 Task: Create a section Bug Bounty and in the section, add a milestone Search Engine Optimization in the project Trailblazer.
Action: Mouse moved to (74, 97)
Screenshot: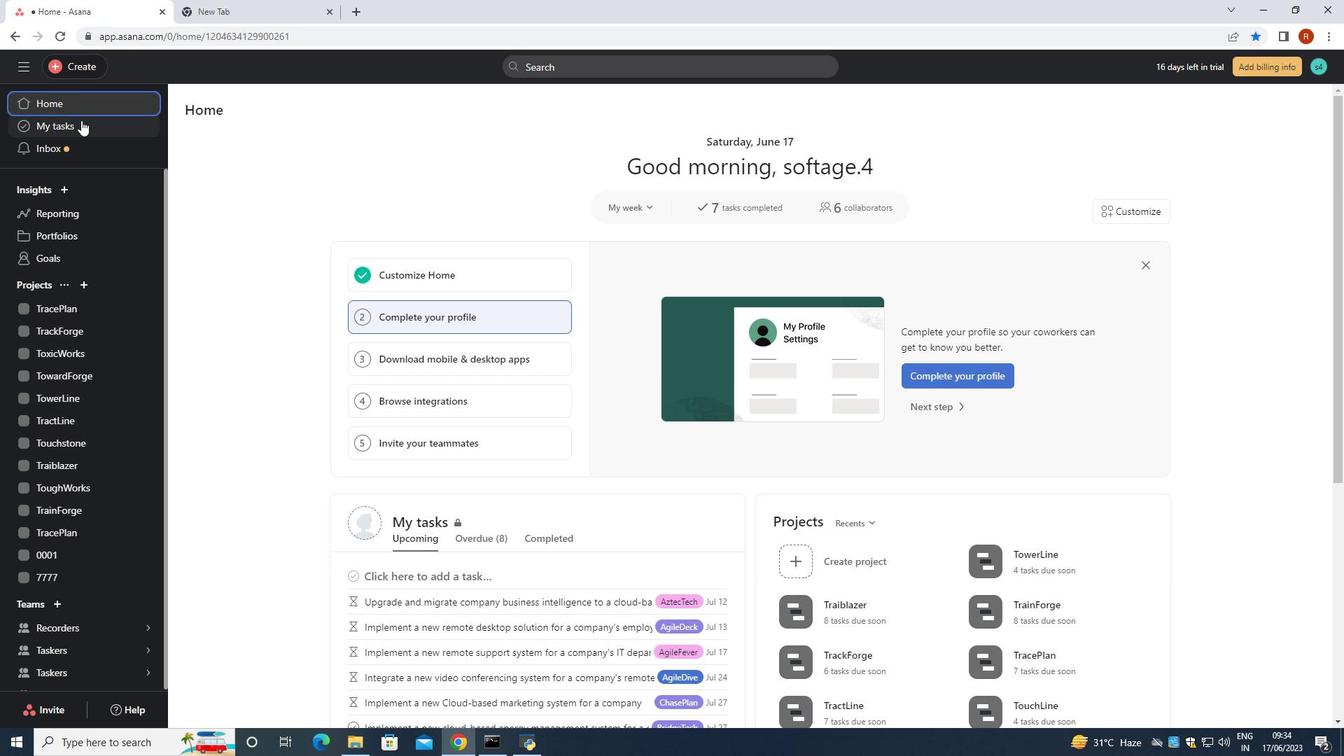 
Action: Mouse pressed left at (74, 97)
Screenshot: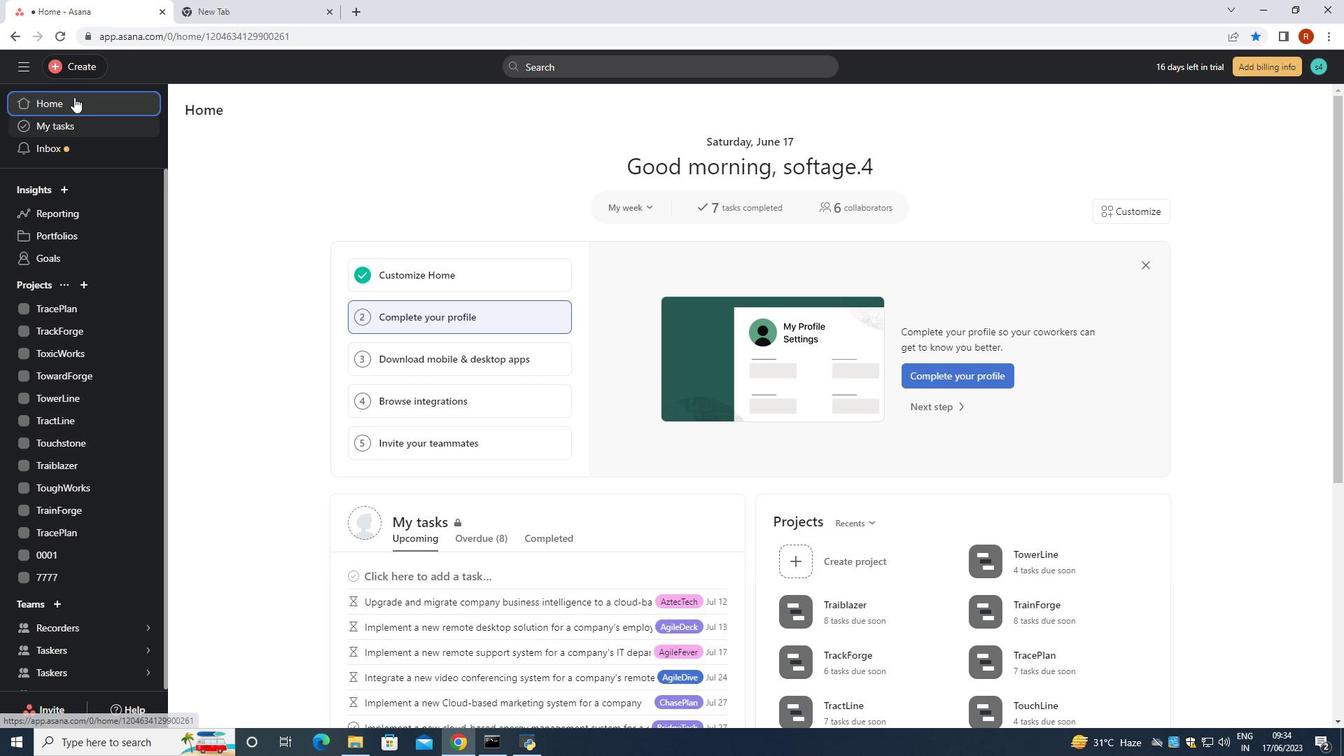 
Action: Mouse moved to (66, 462)
Screenshot: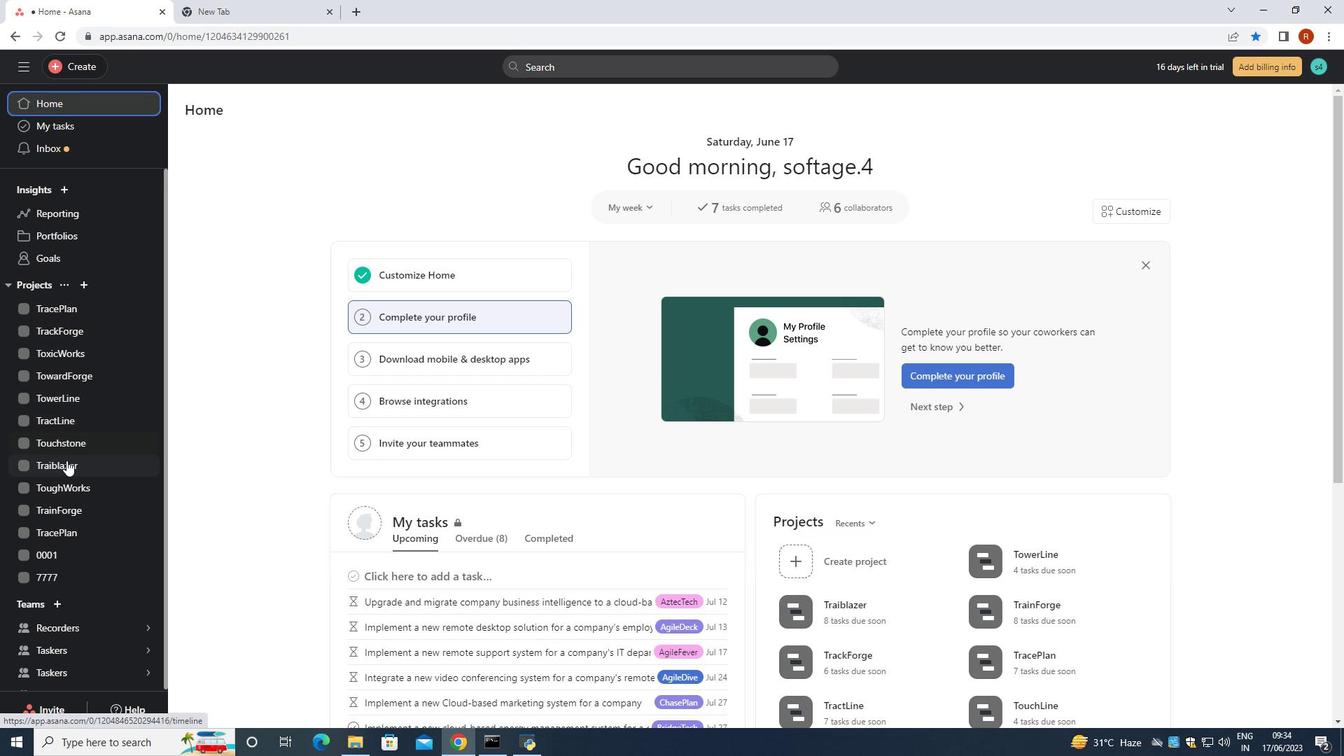 
Action: Mouse pressed left at (66, 462)
Screenshot: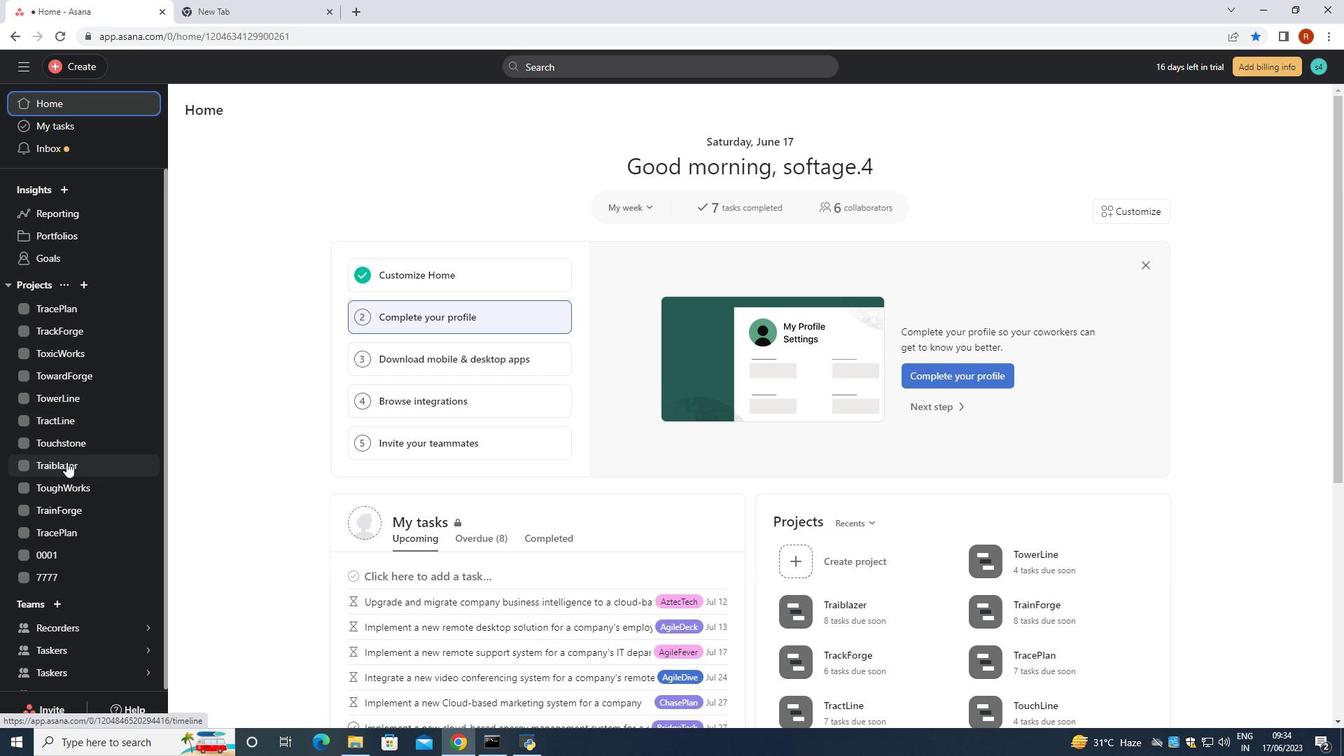
Action: Mouse moved to (247, 170)
Screenshot: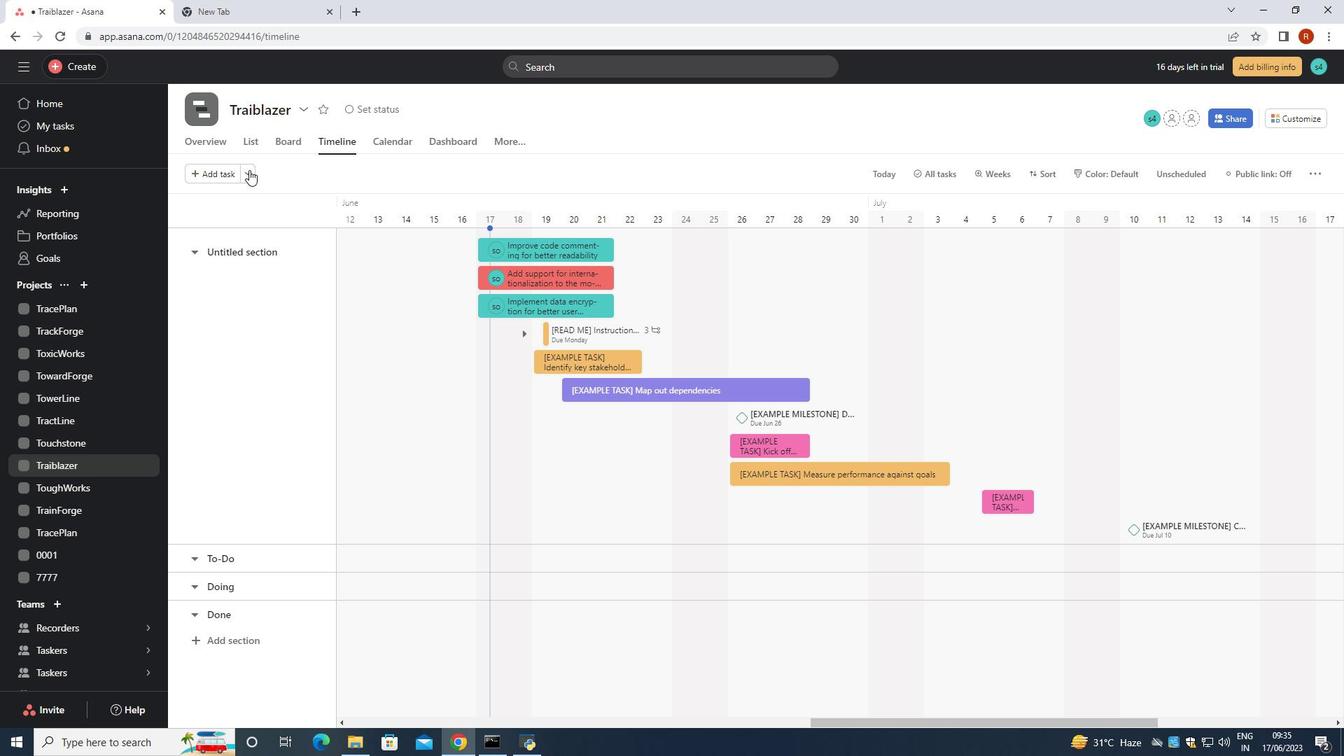 
Action: Mouse pressed left at (247, 170)
Screenshot: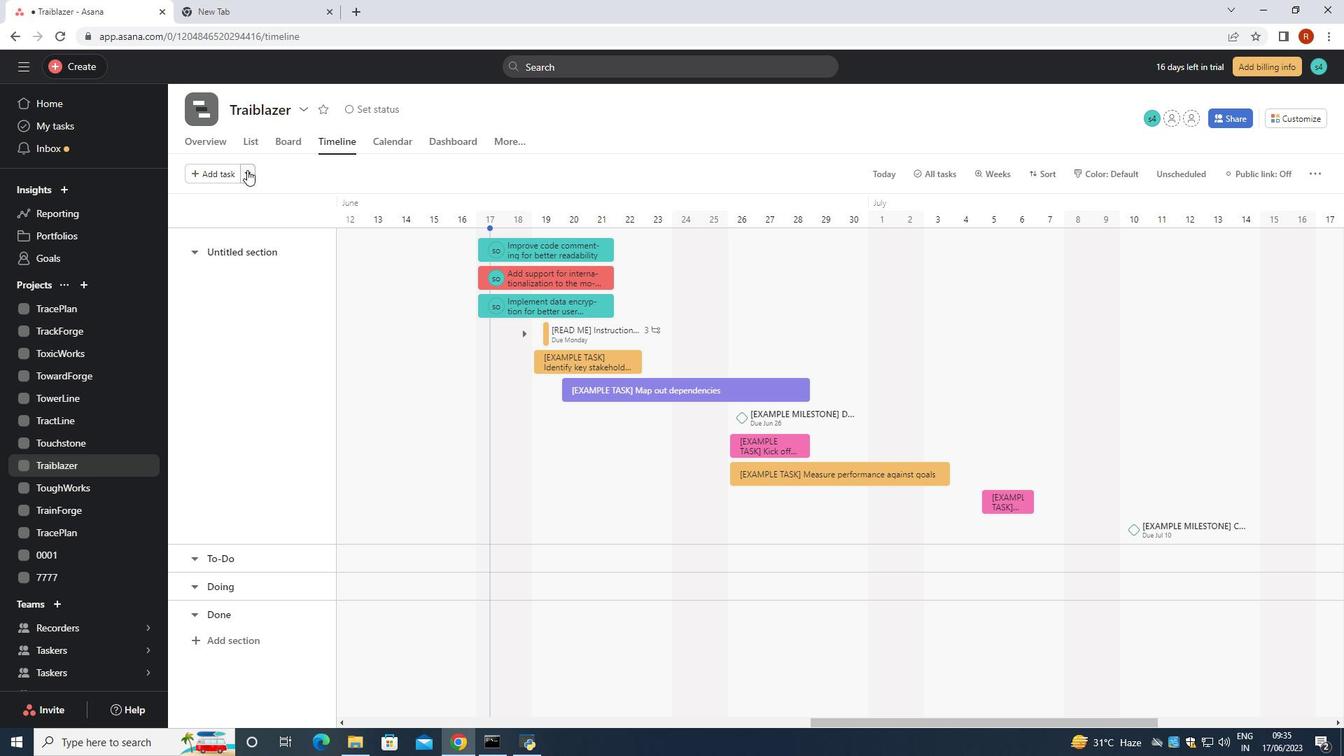 
Action: Mouse moved to (238, 643)
Screenshot: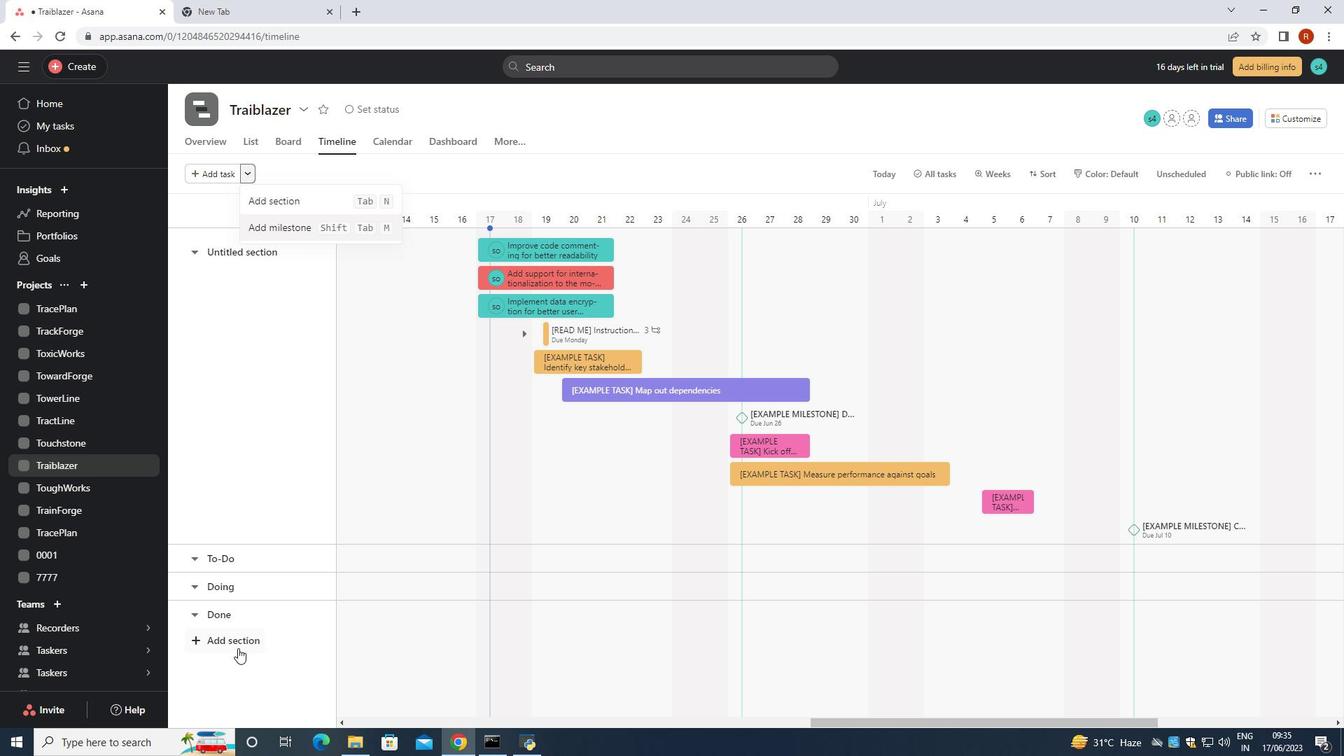 
Action: Mouse pressed left at (238, 643)
Screenshot: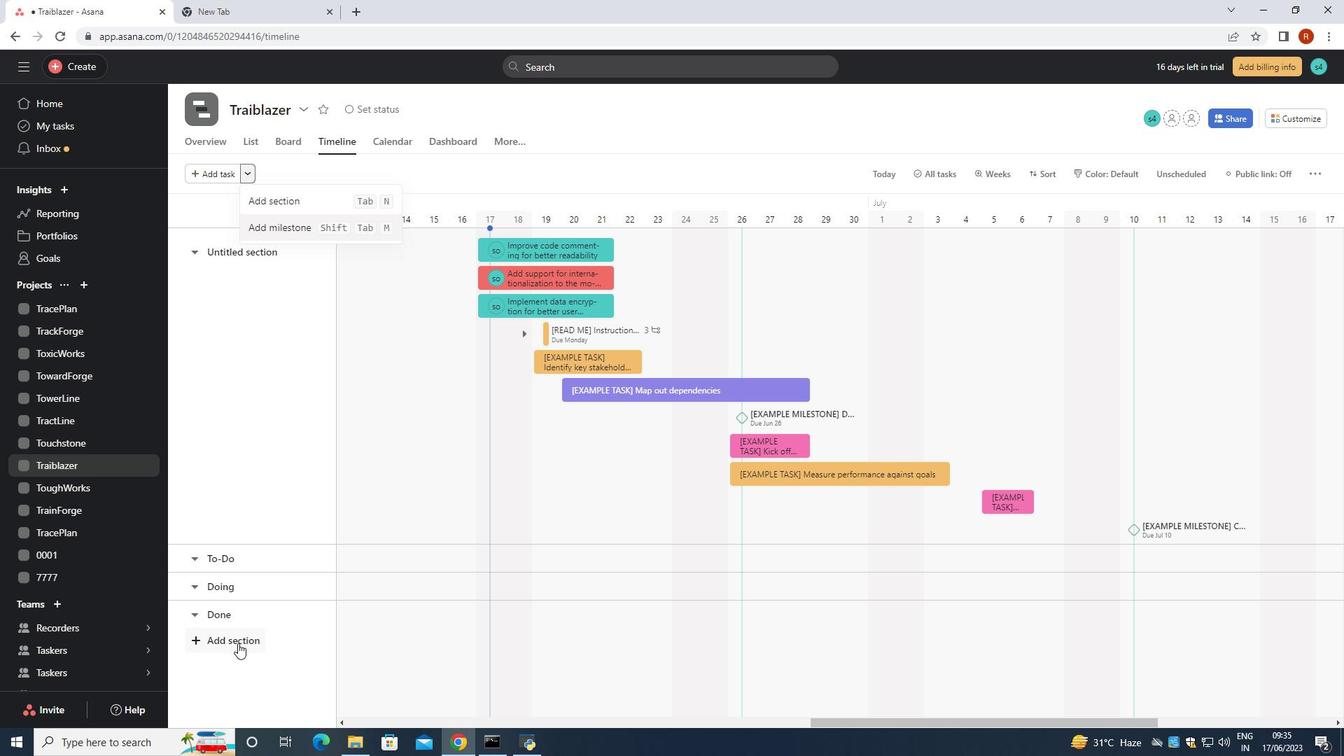 
Action: Mouse moved to (243, 646)
Screenshot: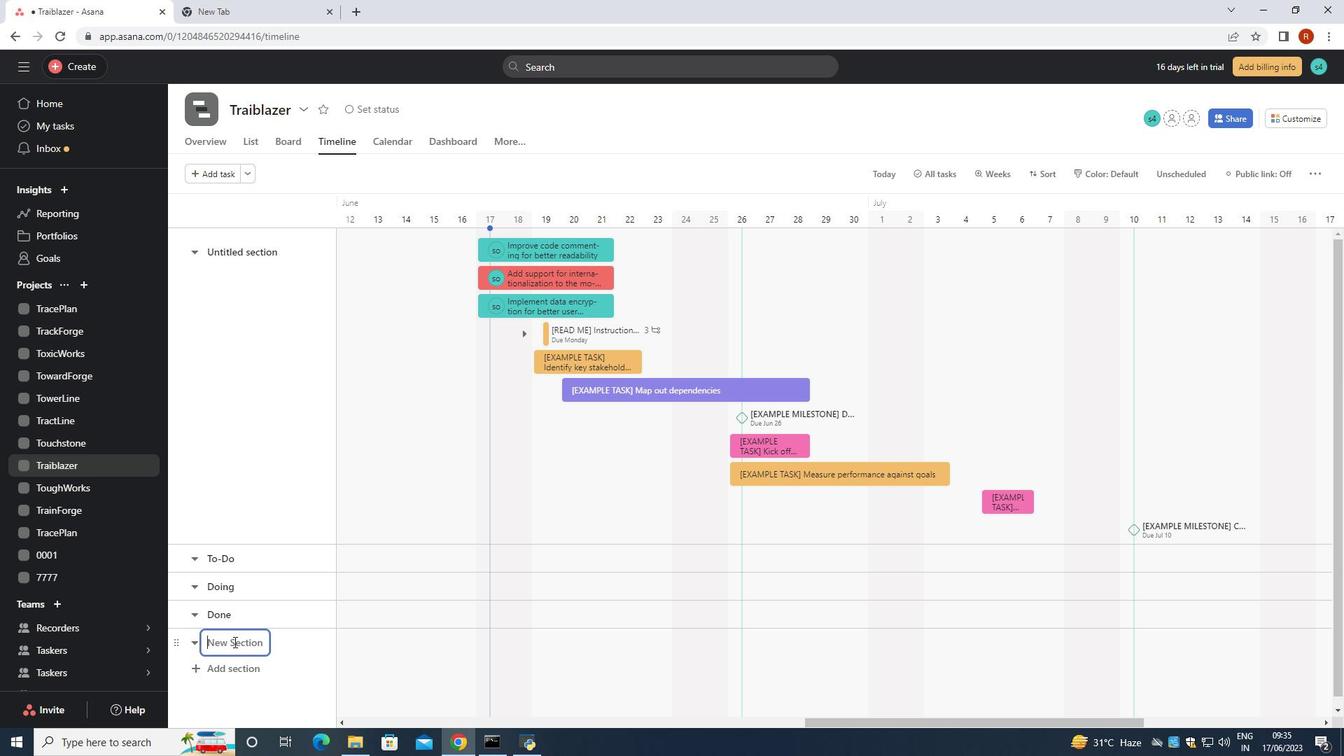 
Action: Key pressed <Key.shift><Key.shift>Bug<Key.space><Key.shift>Bounty<Key.space>
Screenshot: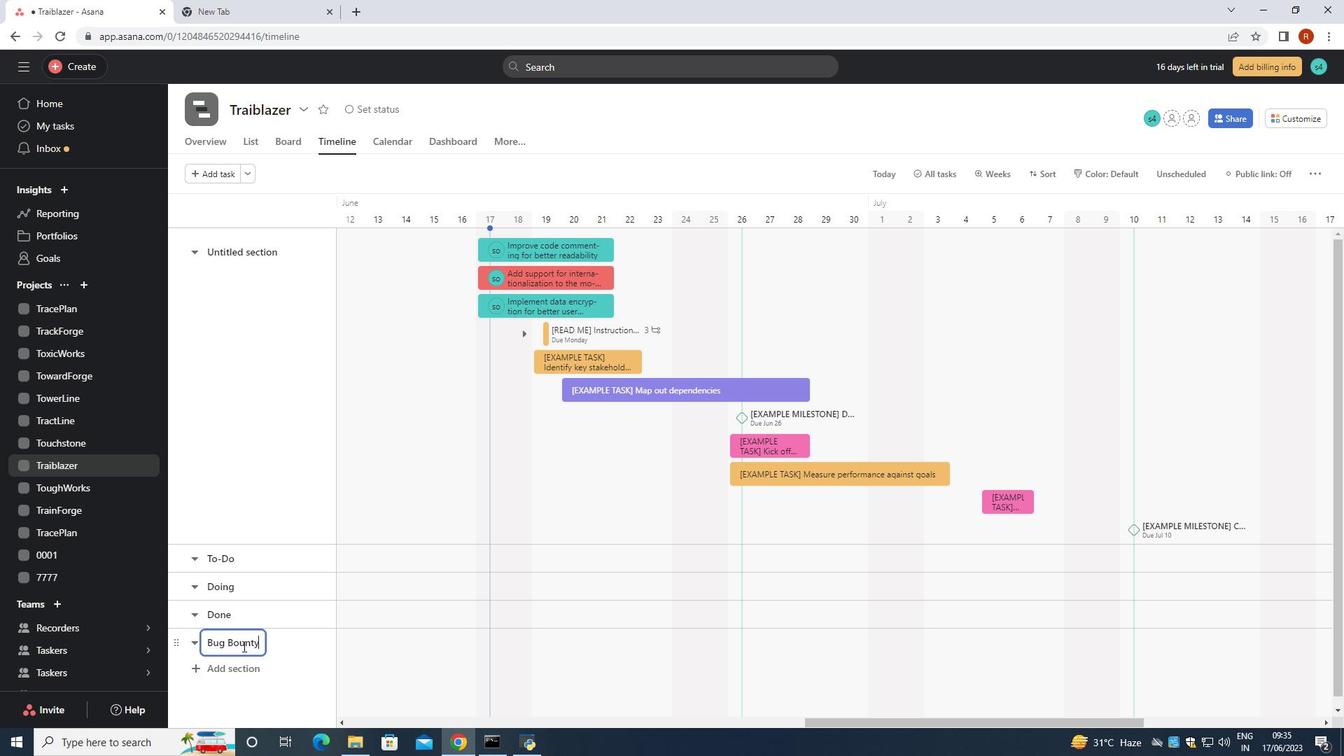 
Action: Mouse moved to (411, 642)
Screenshot: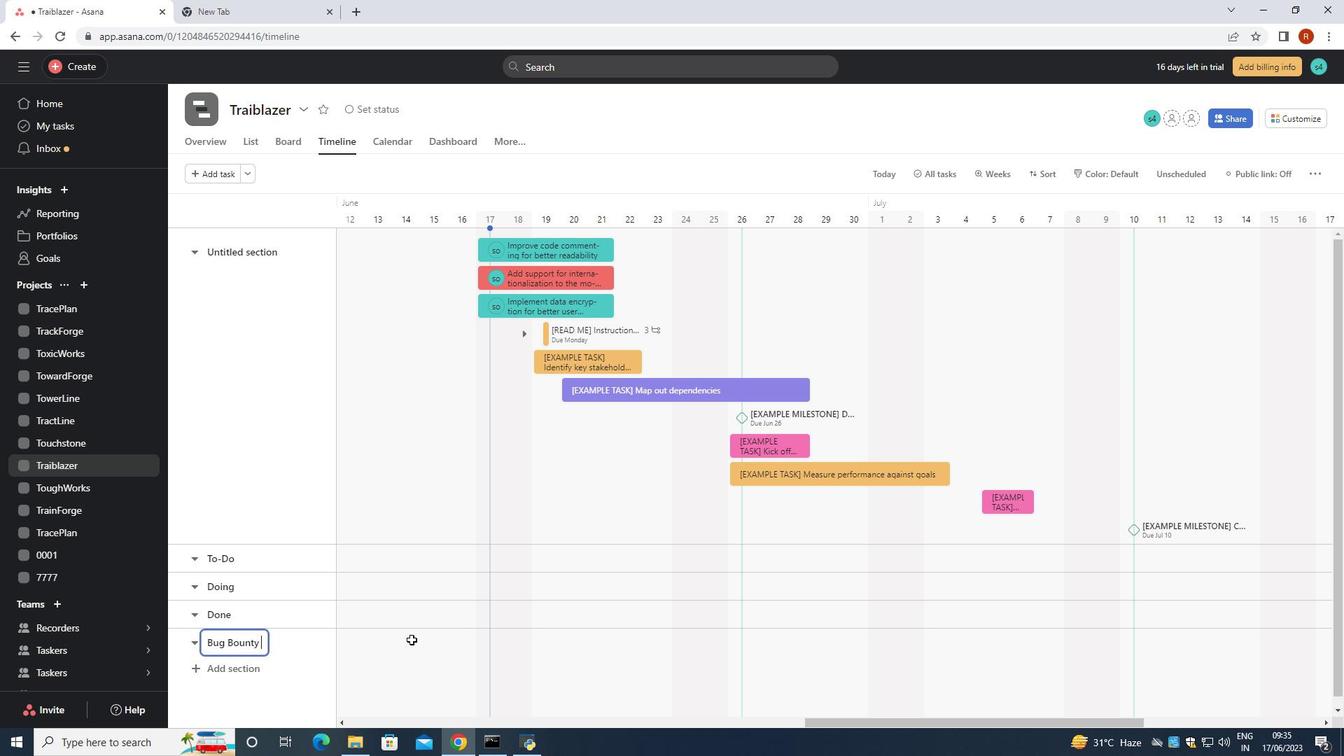 
Action: Mouse pressed left at (411, 642)
Screenshot: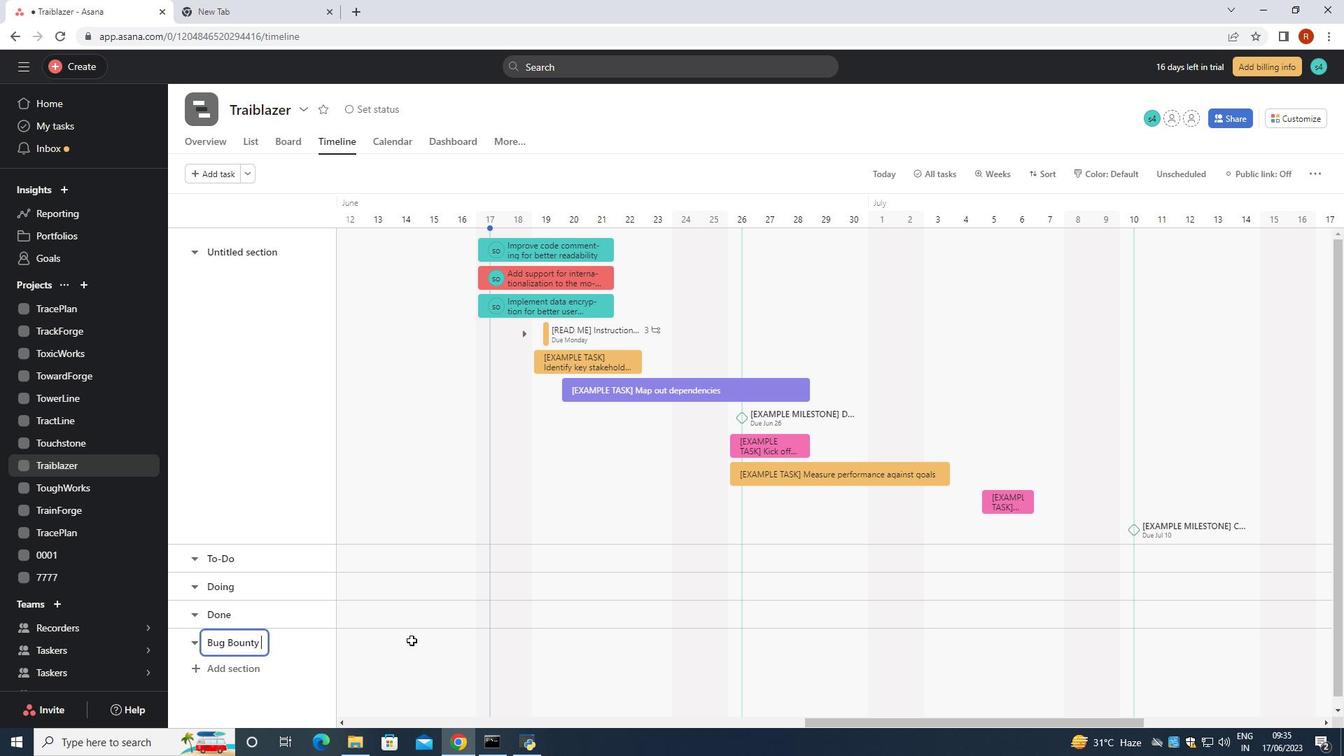 
Action: Mouse moved to (406, 642)
Screenshot: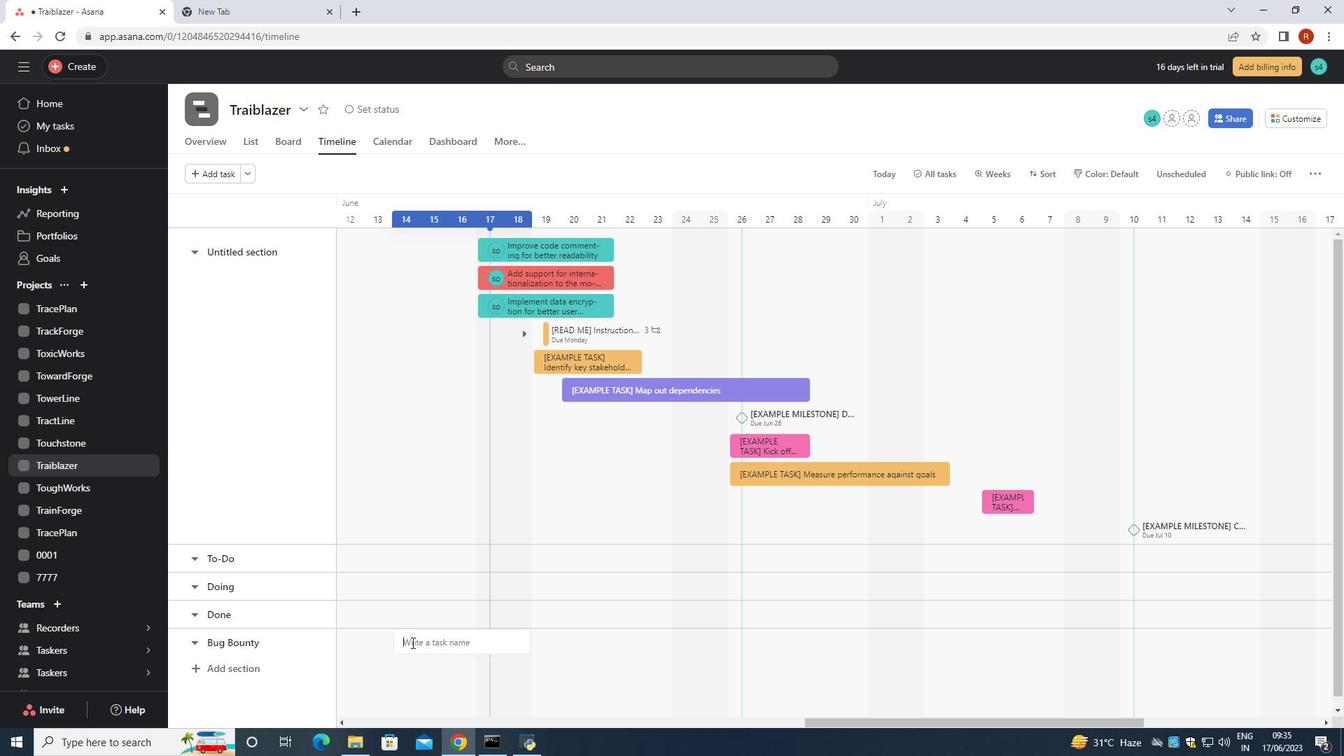 
Action: Key pressed <Key.shift><Key.shift><Key.shift><Key.shift><Key.shift>Optimization<Key.space>in<Key.space>the<Key.space>project<Key.space>
Screenshot: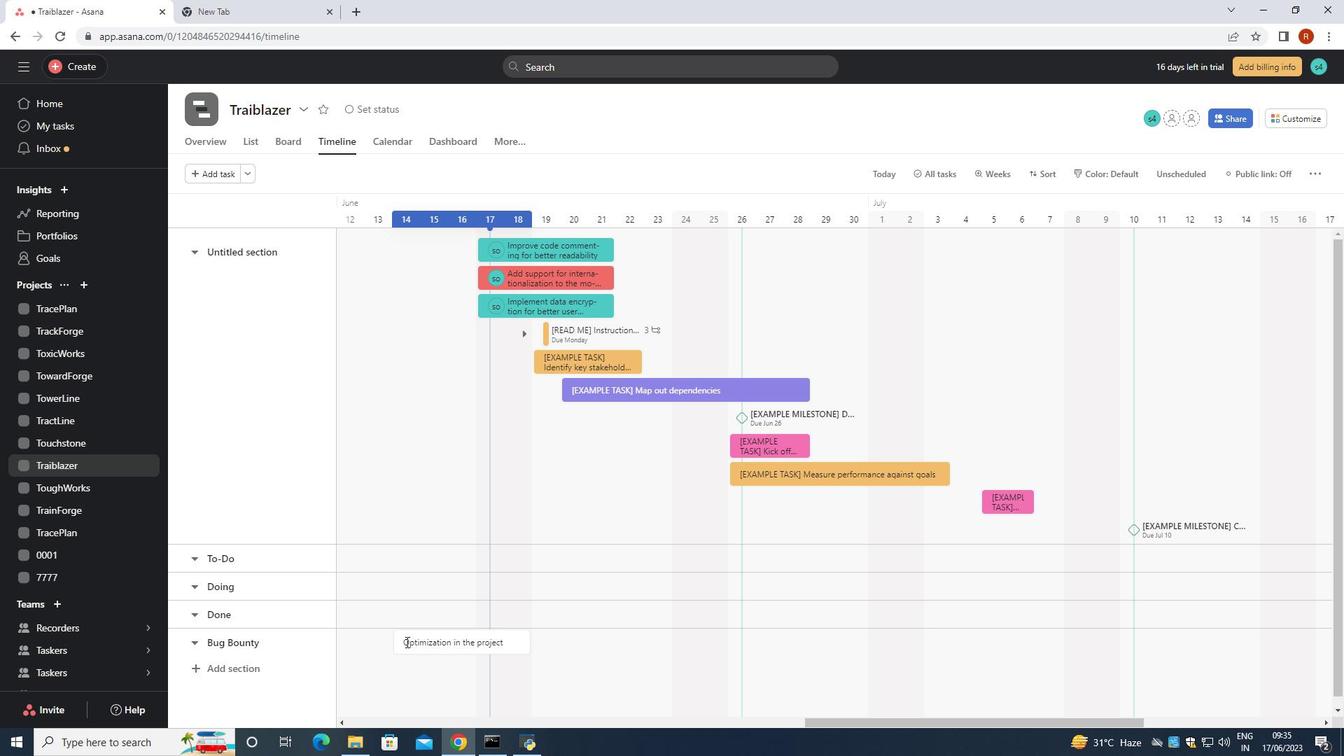 
Action: Mouse moved to (509, 642)
Screenshot: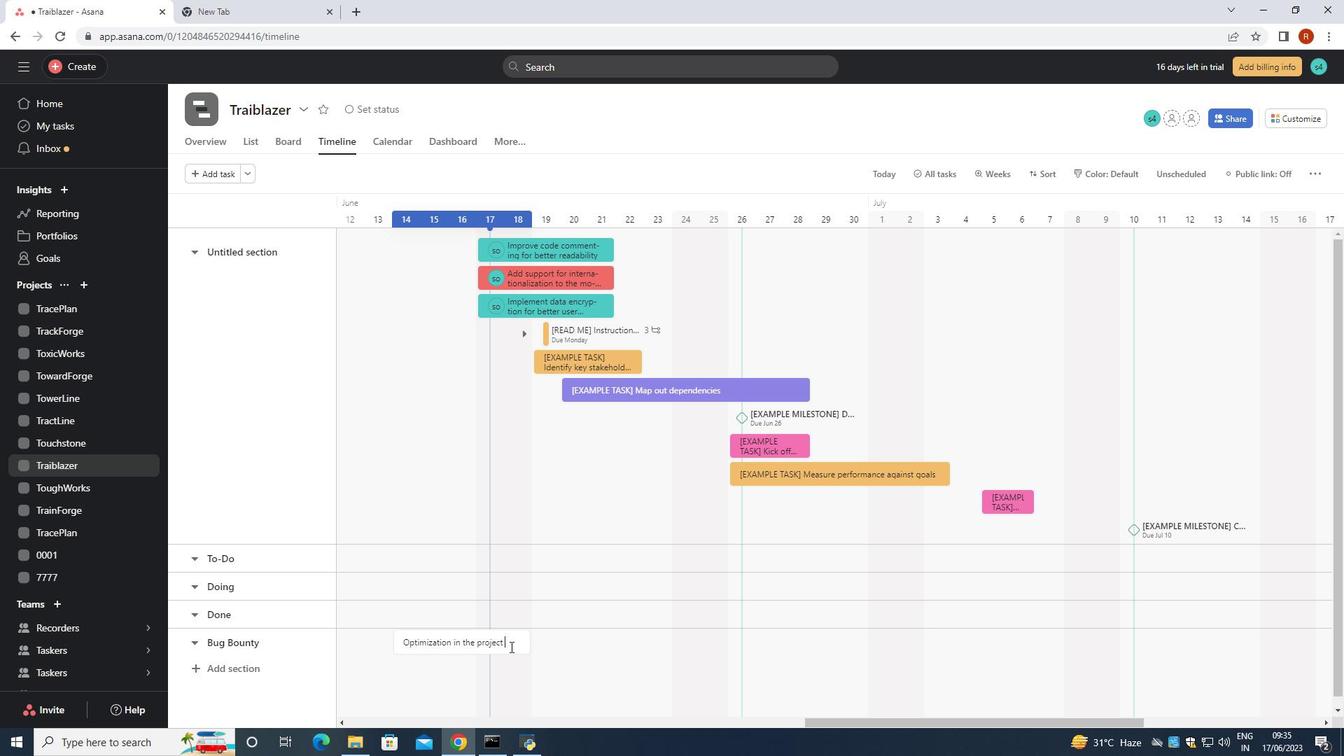 
Action: Mouse pressed right at (509, 642)
Screenshot: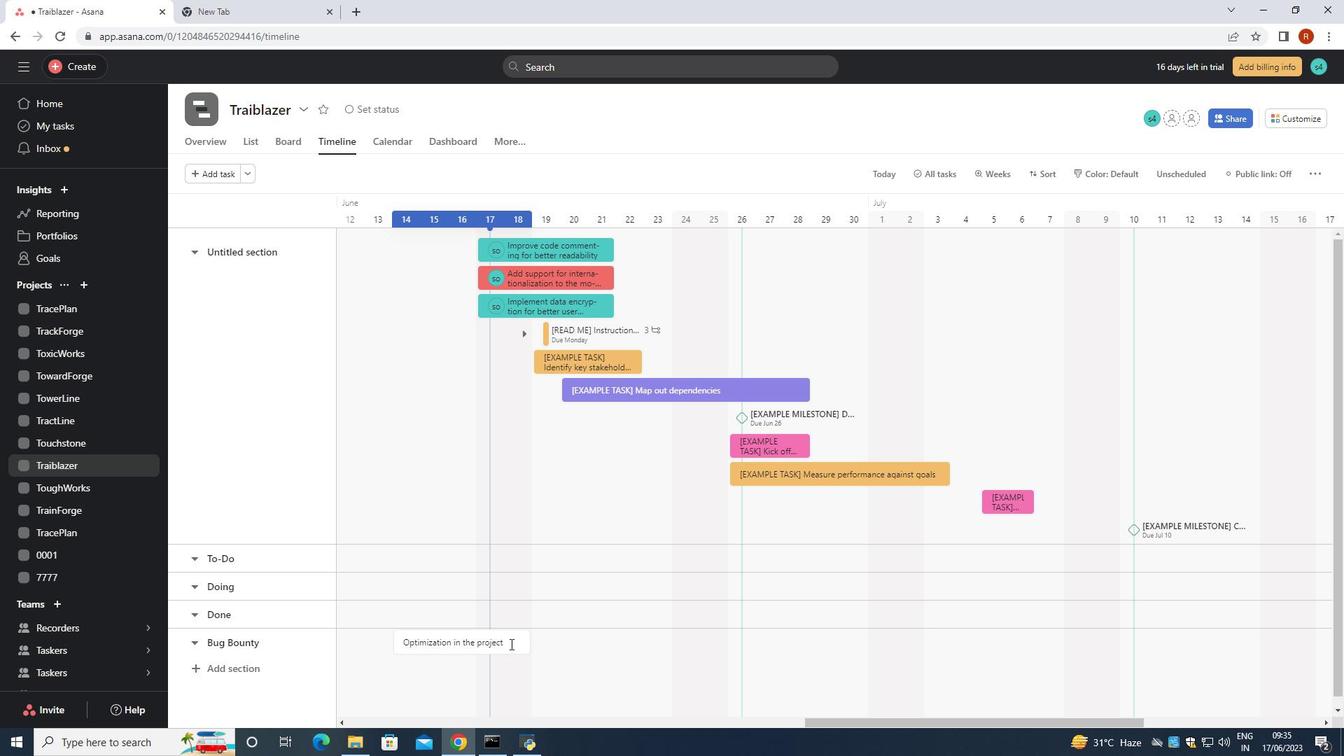 
Action: Mouse moved to (584, 574)
Screenshot: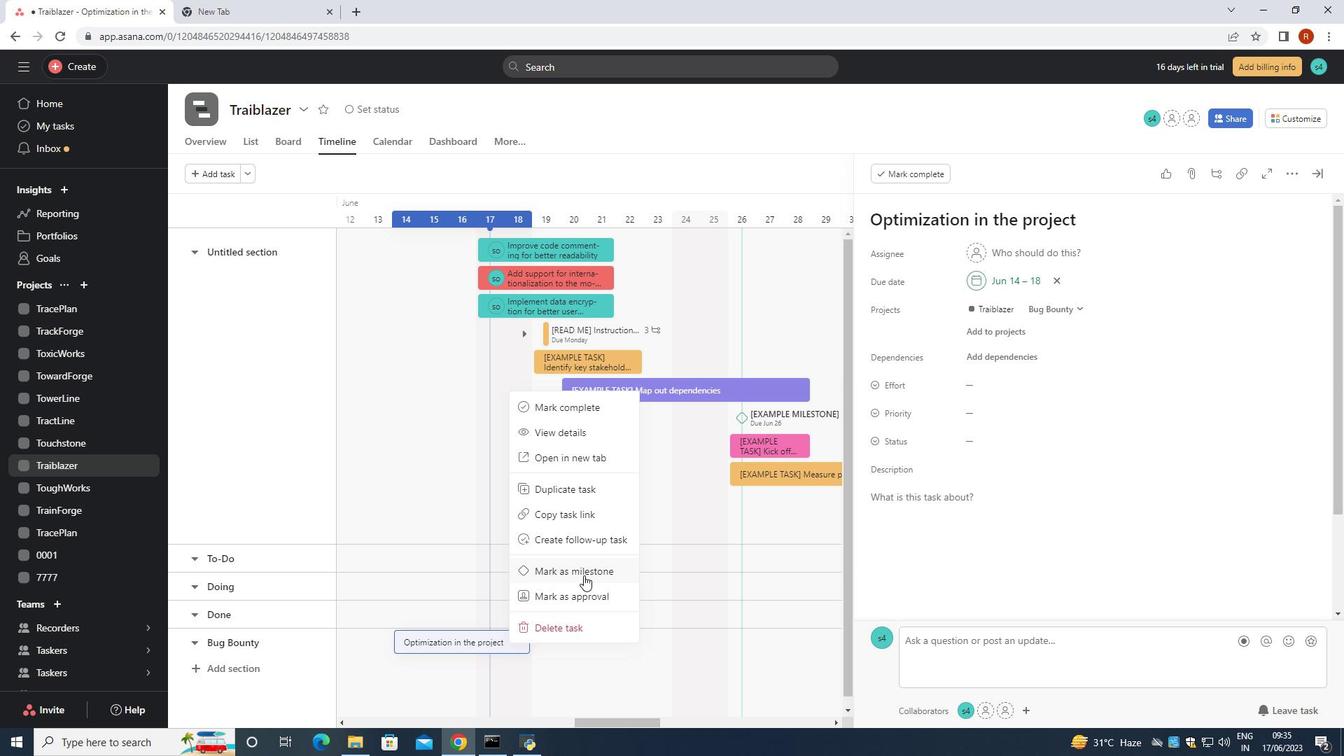 
Action: Mouse pressed left at (584, 574)
Screenshot: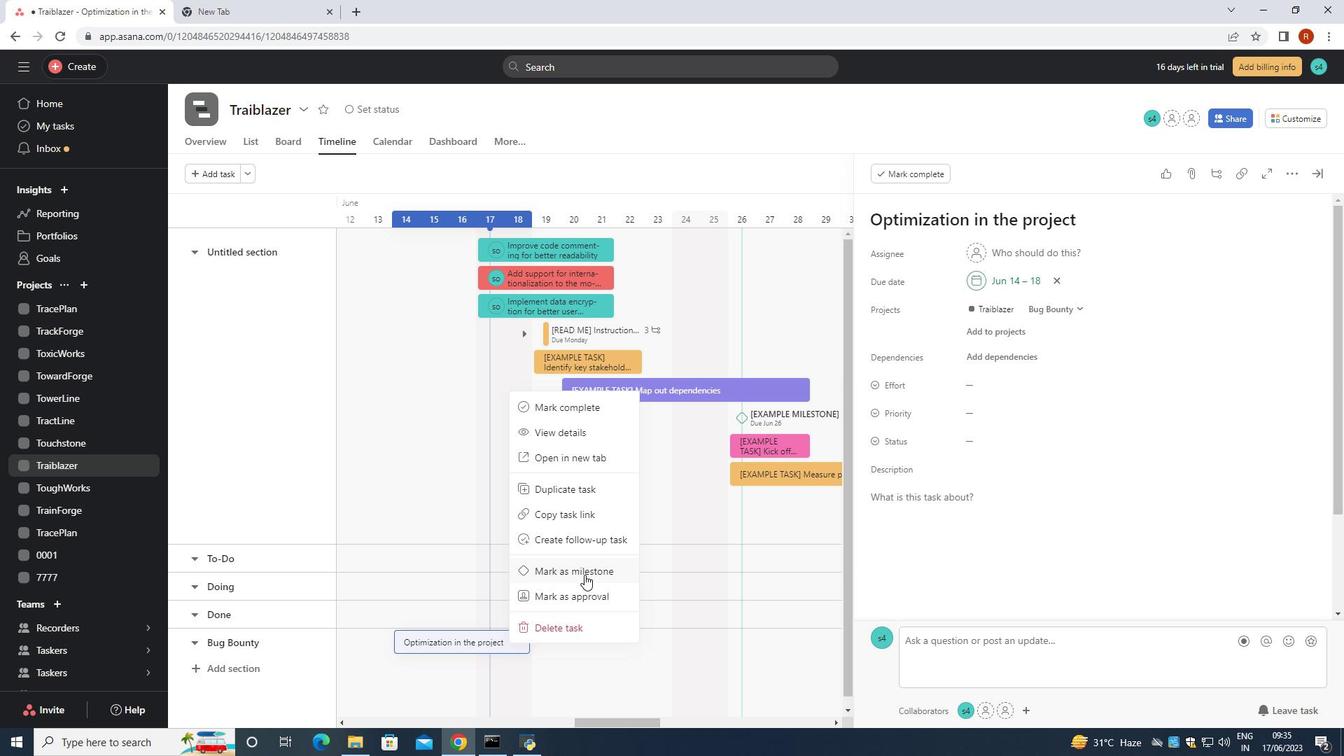 
Action: Mouse moved to (828, 617)
Screenshot: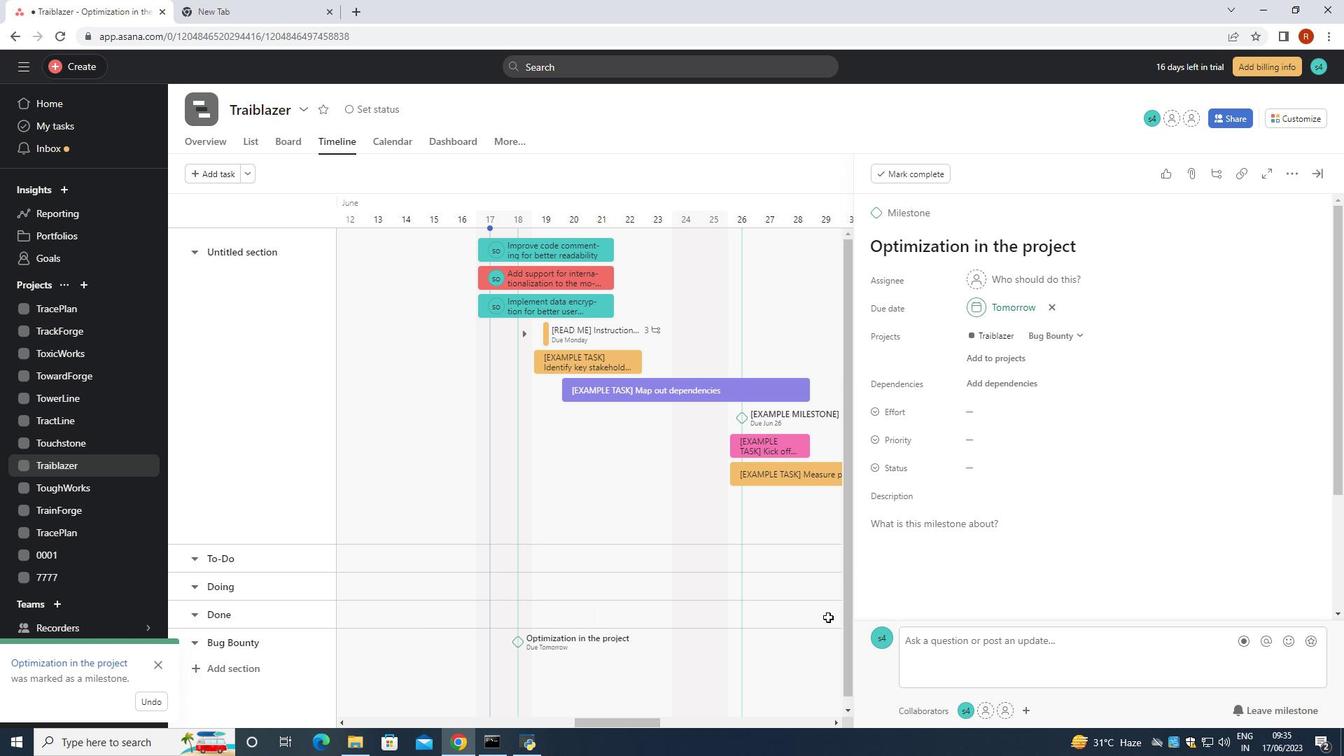 
